Task: Create a project with template Project Timeline with name Transcend with privacy Public and in the team Recorders . Create three sections in the project as To-Do, Doing and Done.
Action: Mouse moved to (58, 47)
Screenshot: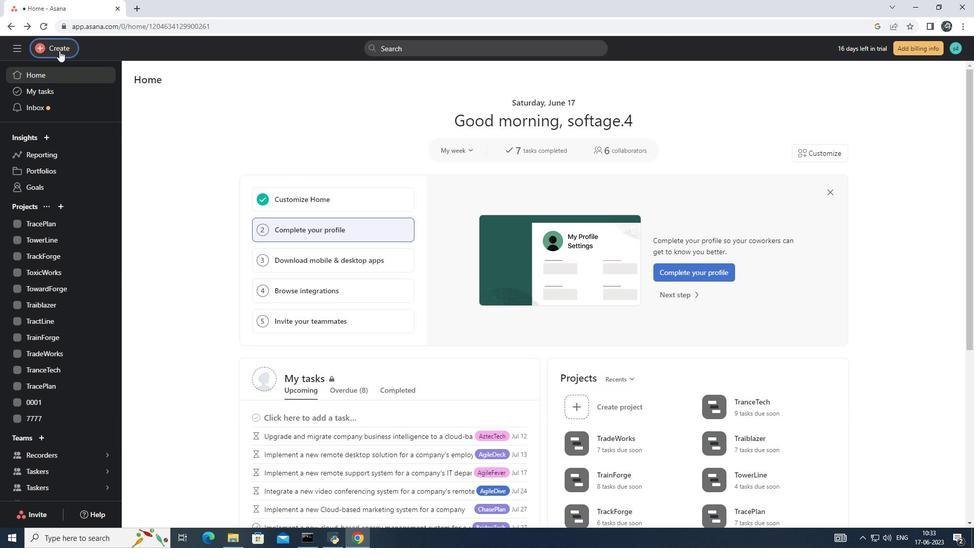 
Action: Mouse pressed left at (58, 47)
Screenshot: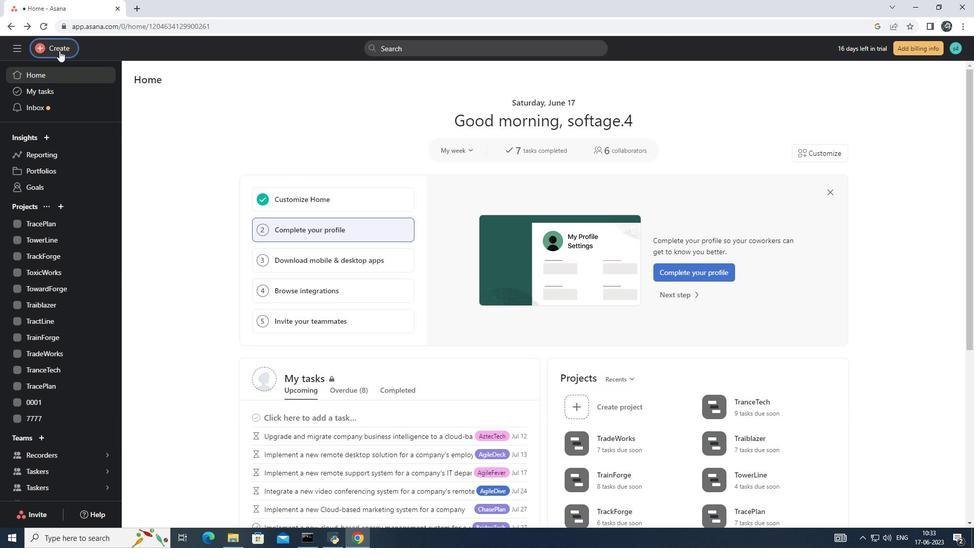 
Action: Mouse moved to (117, 68)
Screenshot: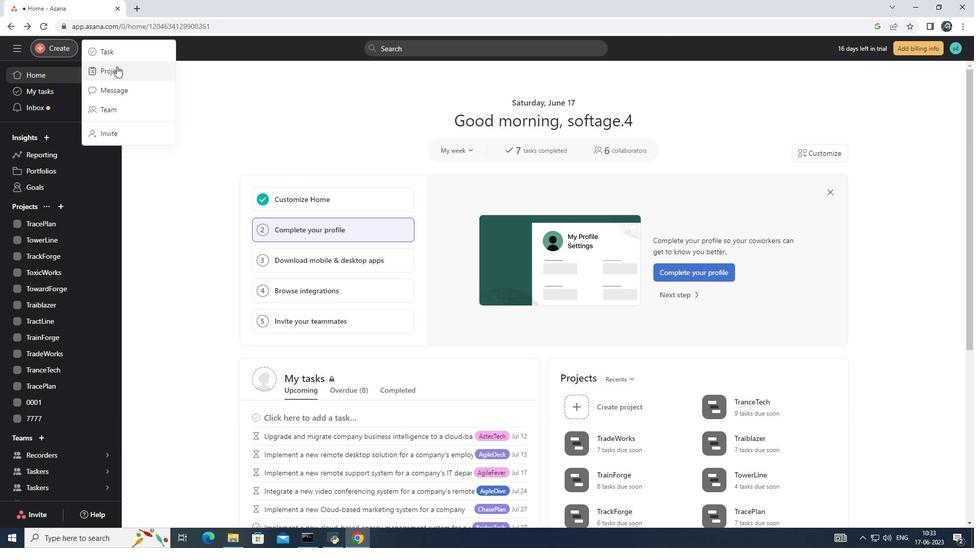 
Action: Mouse pressed left at (117, 68)
Screenshot: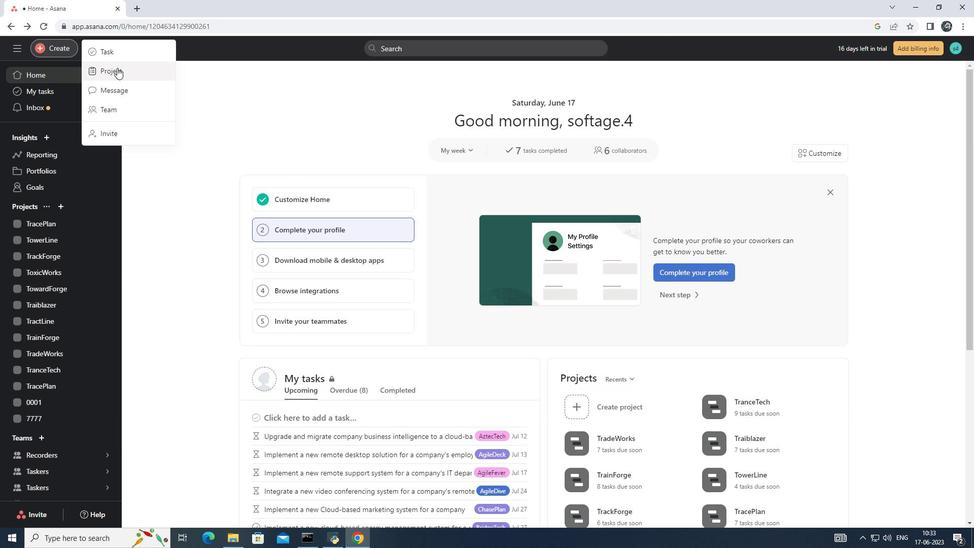 
Action: Mouse moved to (479, 284)
Screenshot: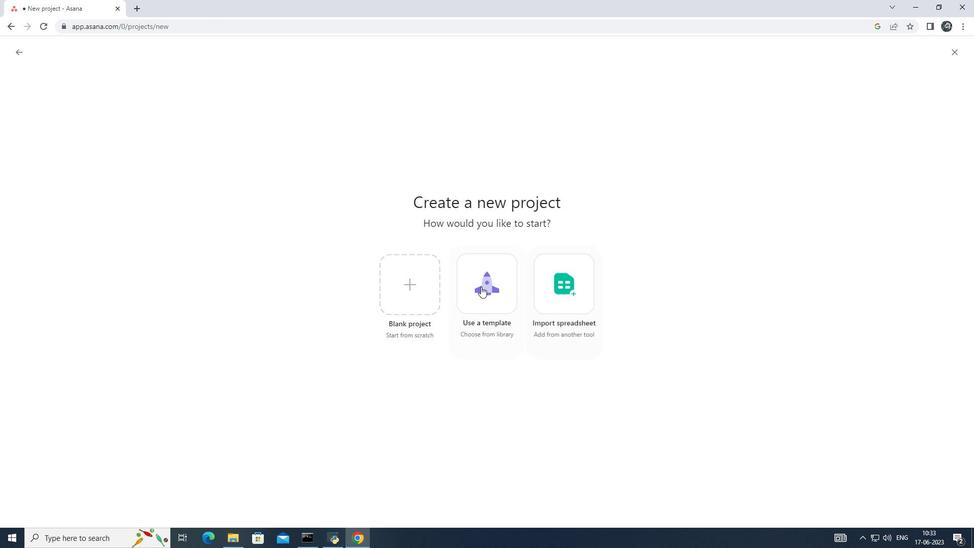 
Action: Mouse pressed left at (479, 284)
Screenshot: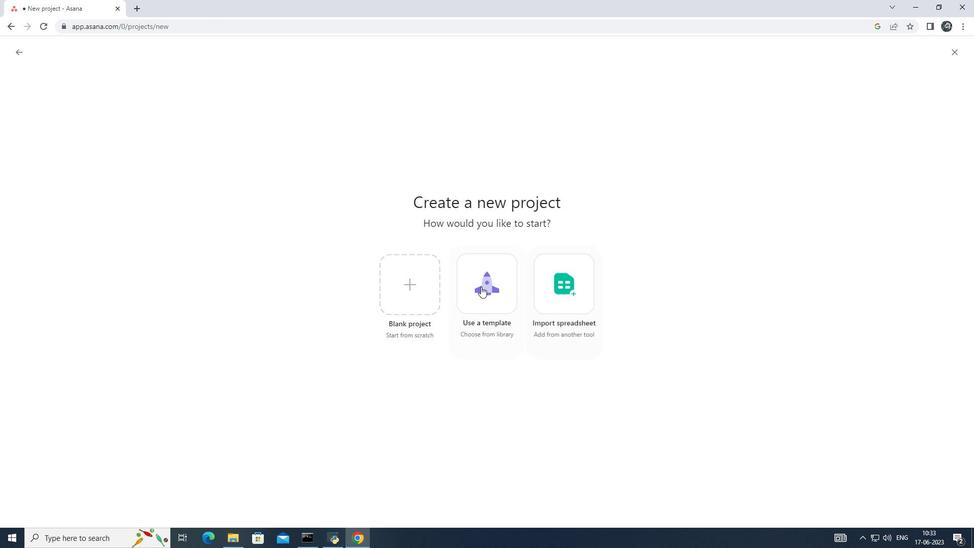 
Action: Mouse moved to (760, 70)
Screenshot: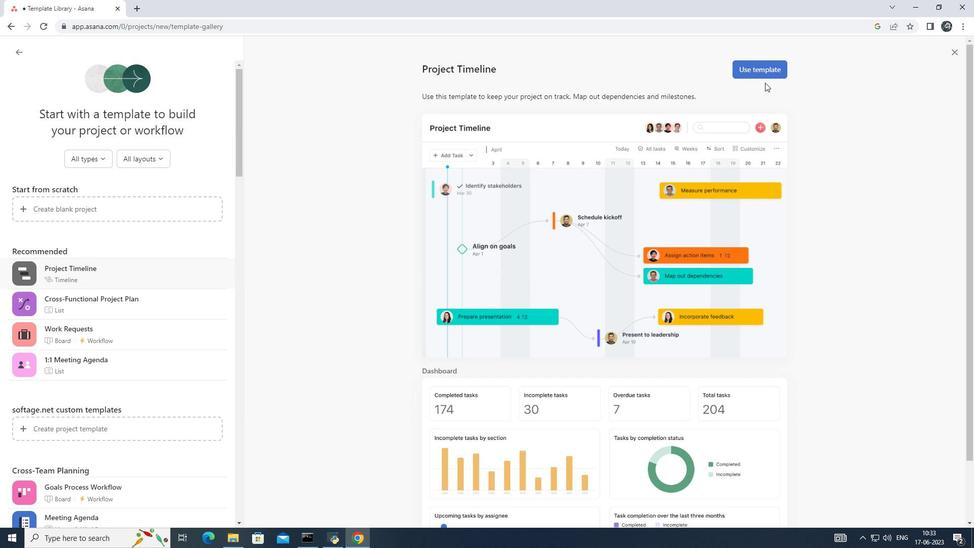 
Action: Mouse pressed left at (760, 70)
Screenshot: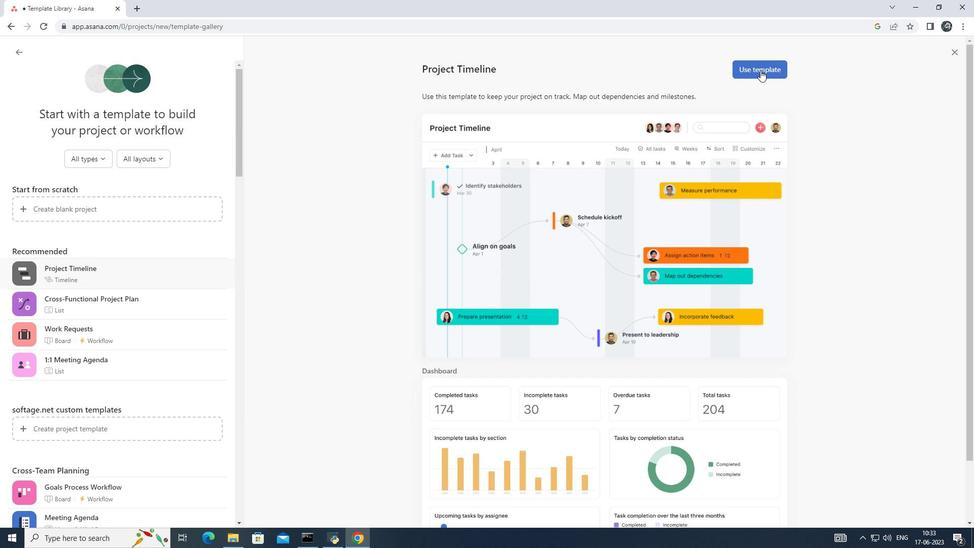 
Action: Mouse moved to (471, 175)
Screenshot: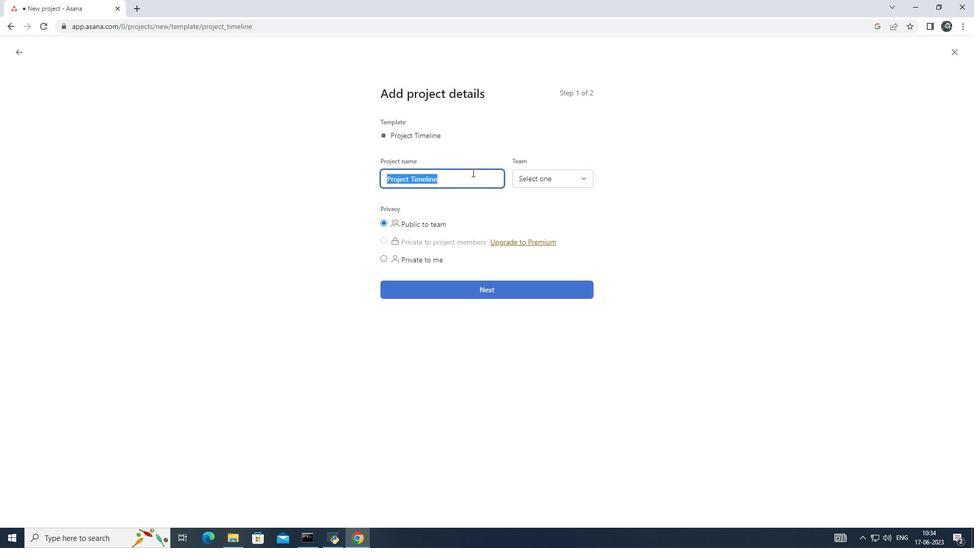 
Action: Mouse pressed left at (471, 175)
Screenshot: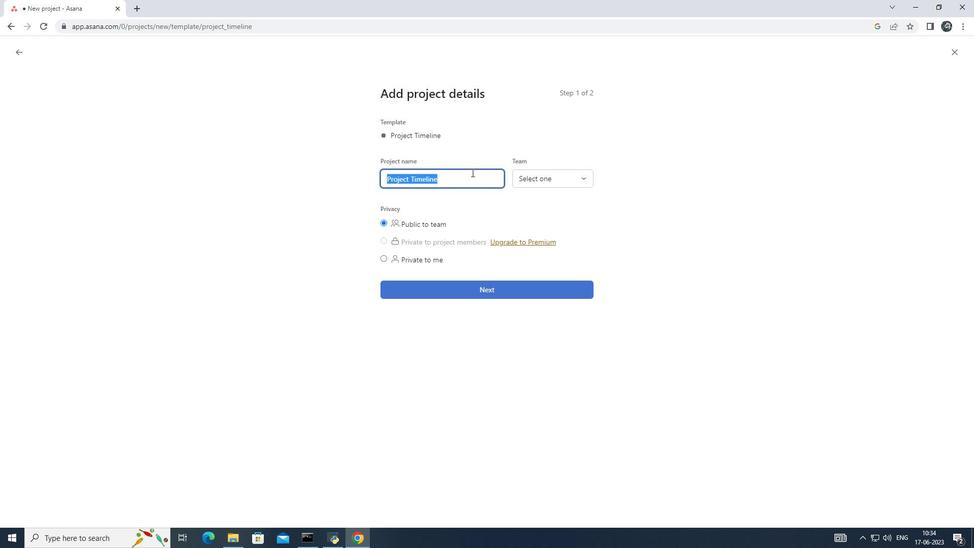 
Action: Mouse moved to (472, 175)
Screenshot: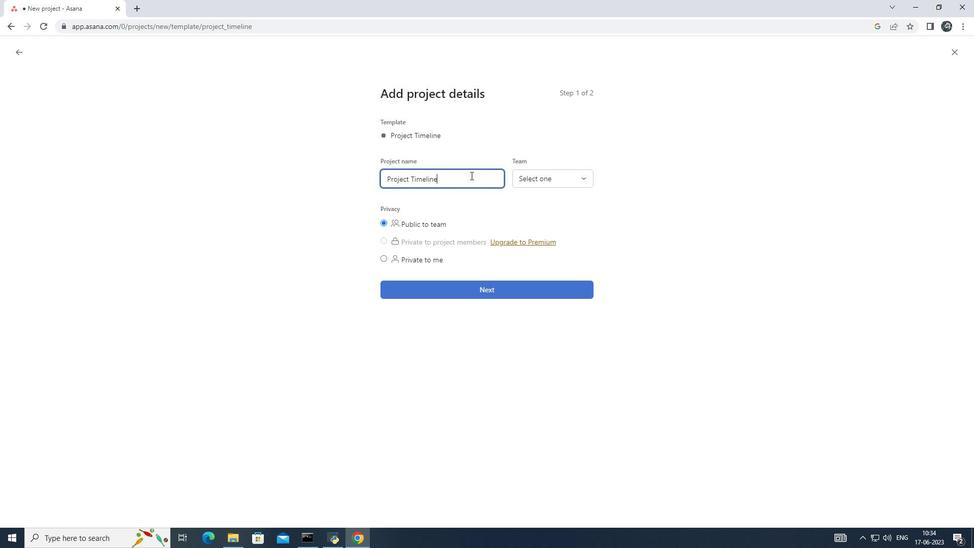 
Action: Key pressed <Key.backspace><Key.backspace><Key.backspace><Key.backspace><Key.backspace><Key.backspace><Key.backspace><Key.backspace><Key.backspace><Key.backspace><Key.backspace><Key.backspace><Key.backspace><Key.backspace><Key.backspace><Key.backspace><Key.backspace><Key.backspace><Key.backspace><Key.backspace><Key.backspace><Key.backspace><Key.backspace><Key.backspace><Key.backspace><Key.backspace><Key.backspace><Key.backspace><Key.backspace><Key.backspace><Key.backspace><Key.shift>Trancend<Key.backspace><Key.backspace><Key.backspace><Key.backspace>scend
Screenshot: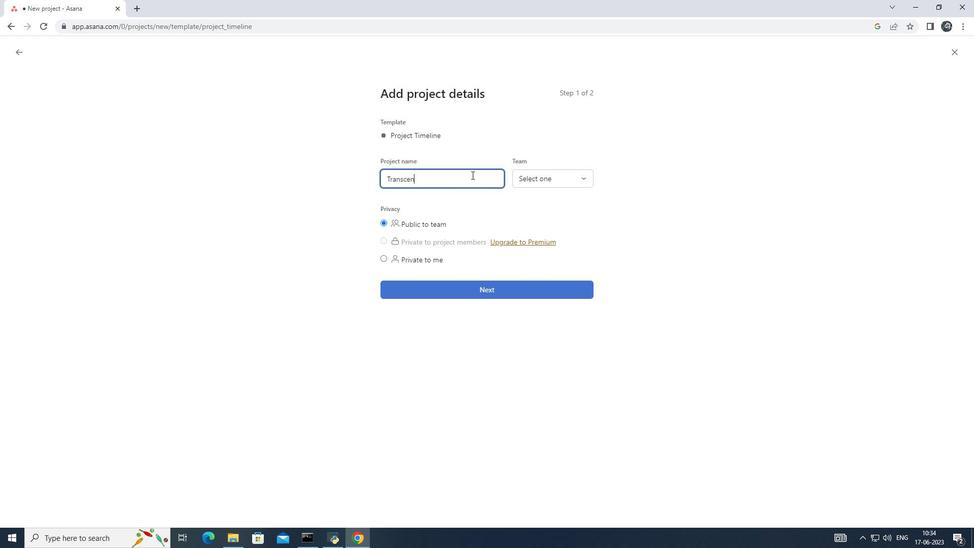 
Action: Mouse moved to (383, 222)
Screenshot: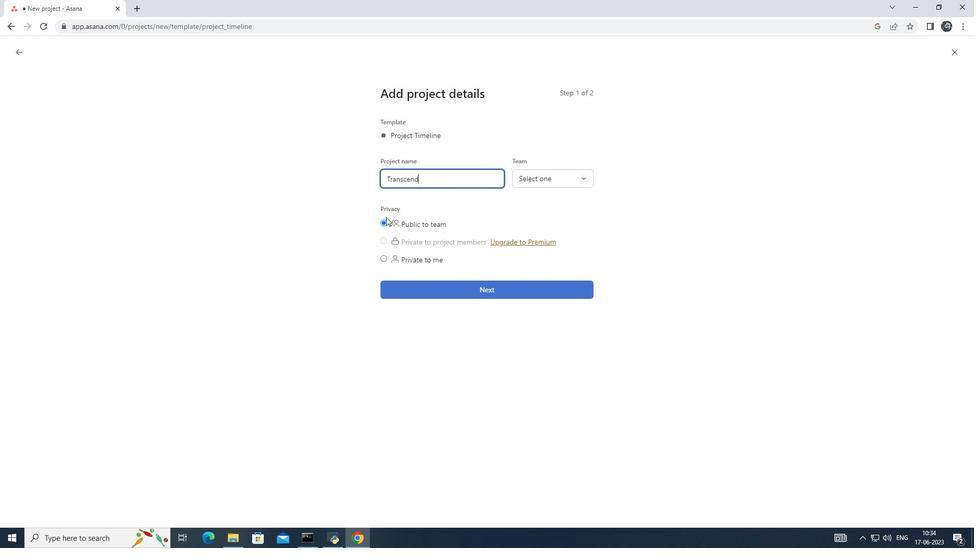 
Action: Mouse pressed left at (383, 222)
Screenshot: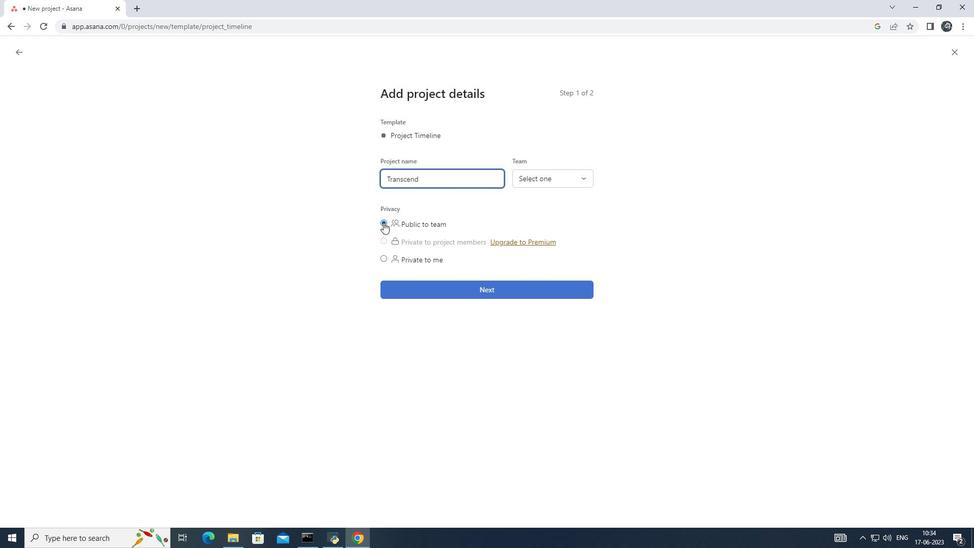 
Action: Mouse moved to (575, 174)
Screenshot: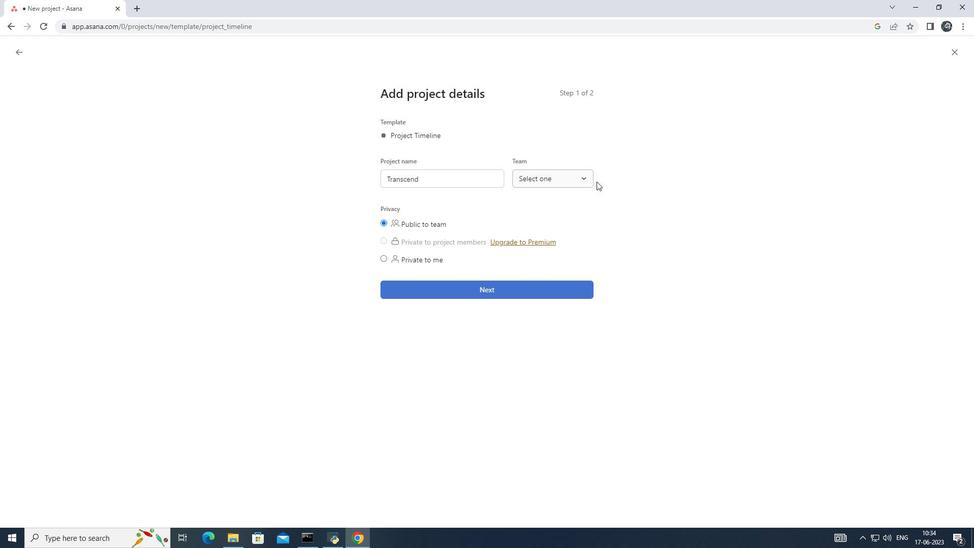 
Action: Mouse pressed left at (575, 174)
Screenshot: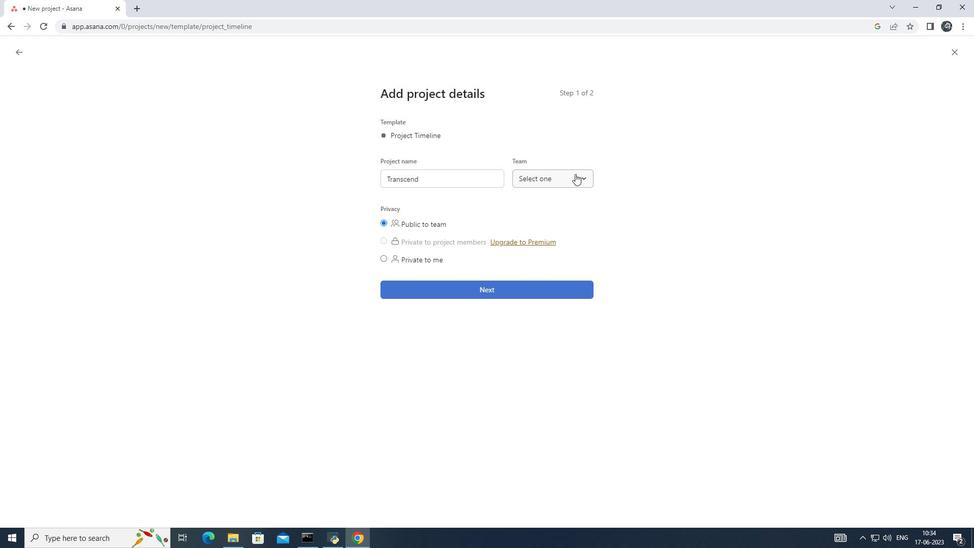 
Action: Mouse moved to (569, 240)
Screenshot: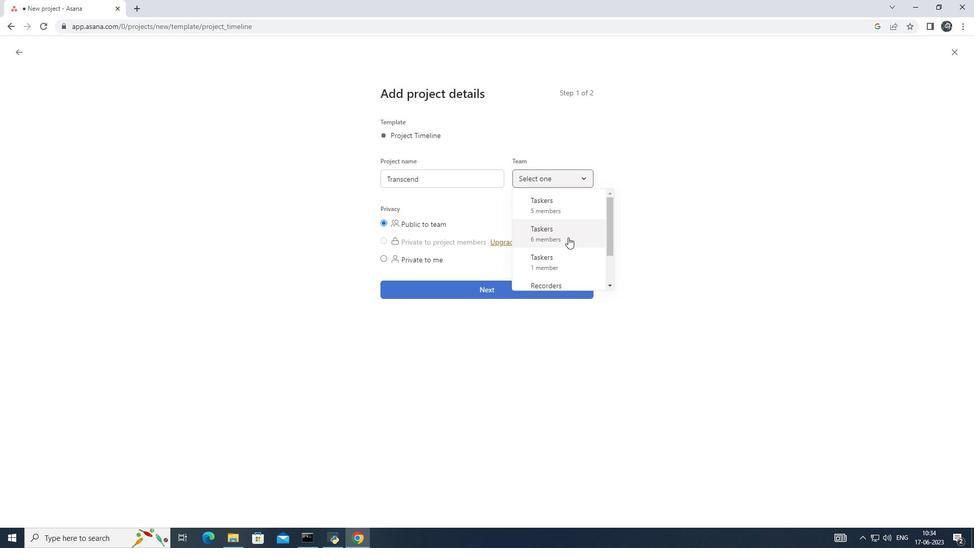 
Action: Mouse scrolled (569, 239) with delta (0, 0)
Screenshot: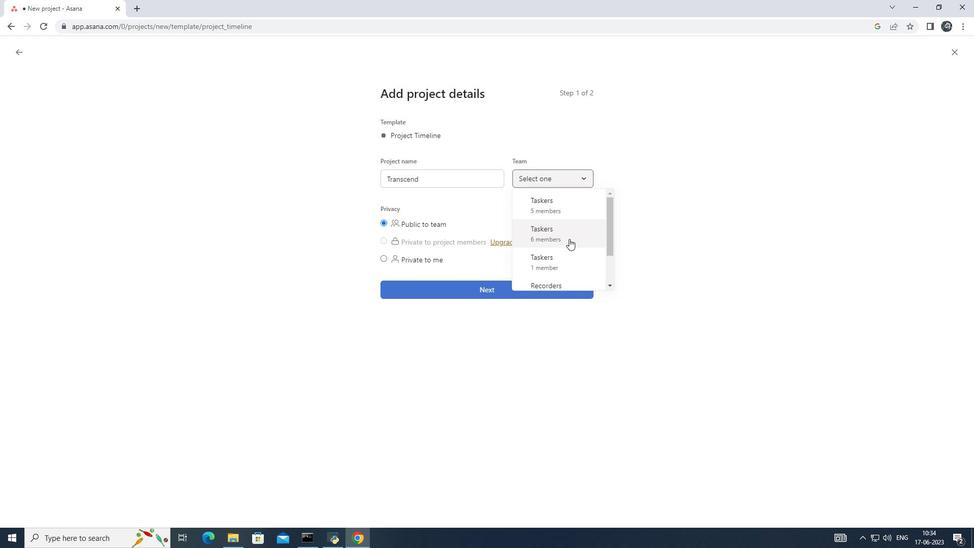 
Action: Mouse scrolled (569, 239) with delta (0, 0)
Screenshot: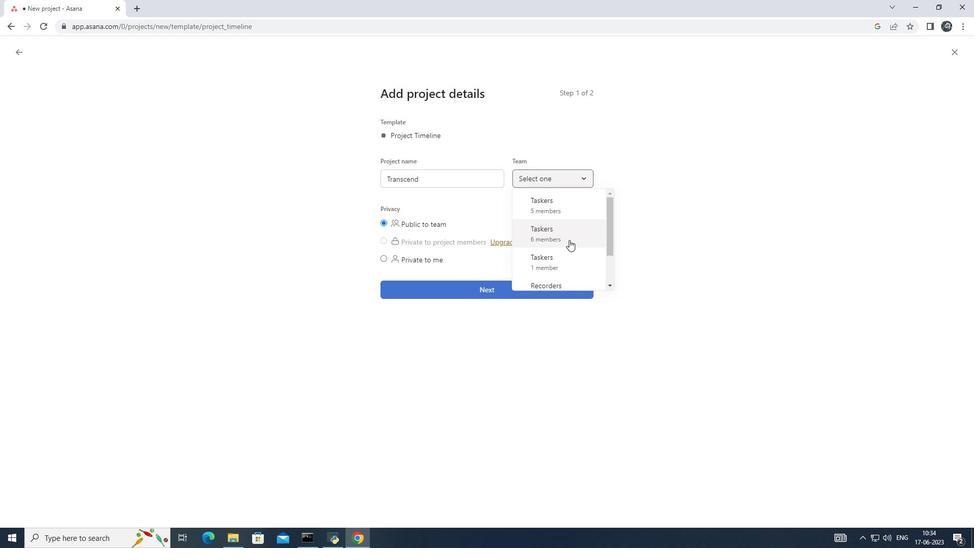 
Action: Mouse moved to (566, 240)
Screenshot: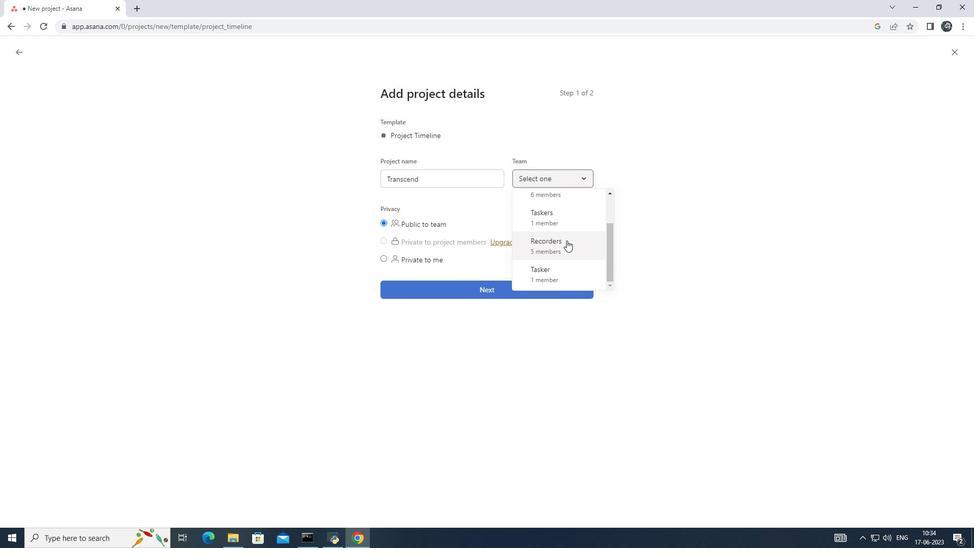 
Action: Mouse pressed left at (566, 240)
Screenshot: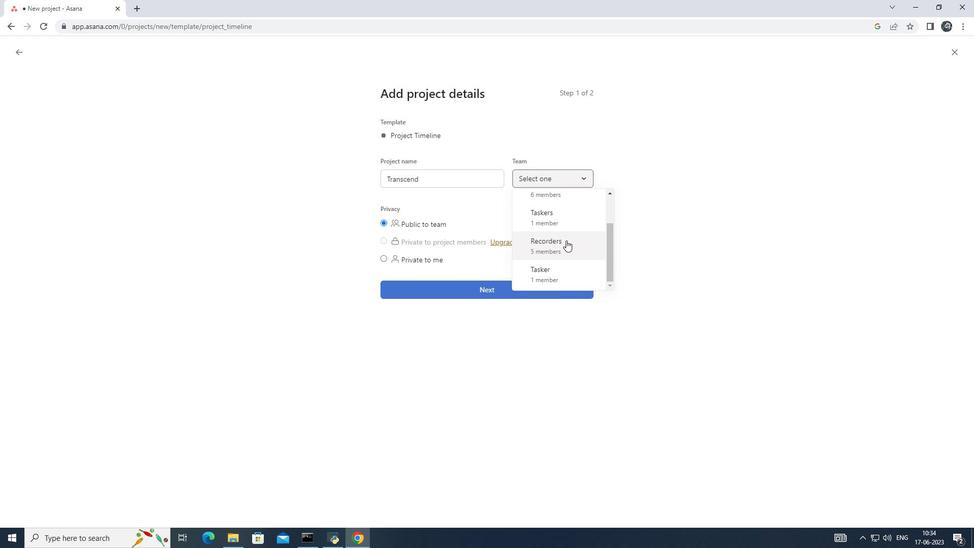 
Action: Mouse moved to (513, 271)
Screenshot: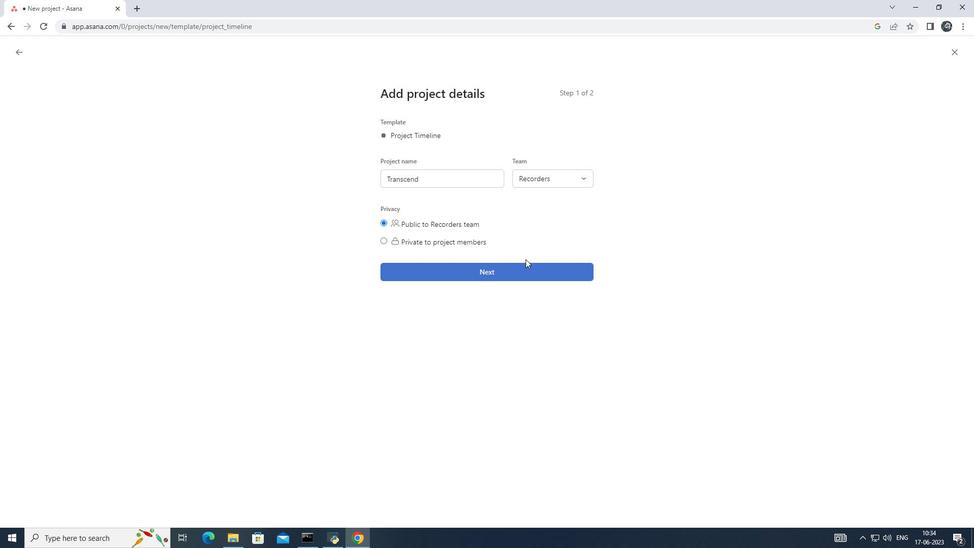 
Action: Mouse pressed left at (513, 271)
Screenshot: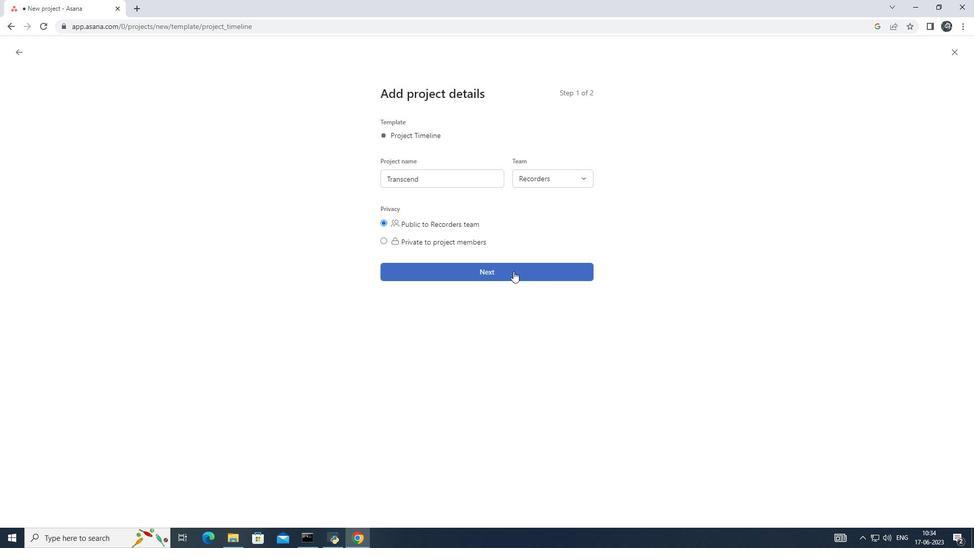 
Action: Mouse moved to (534, 298)
Screenshot: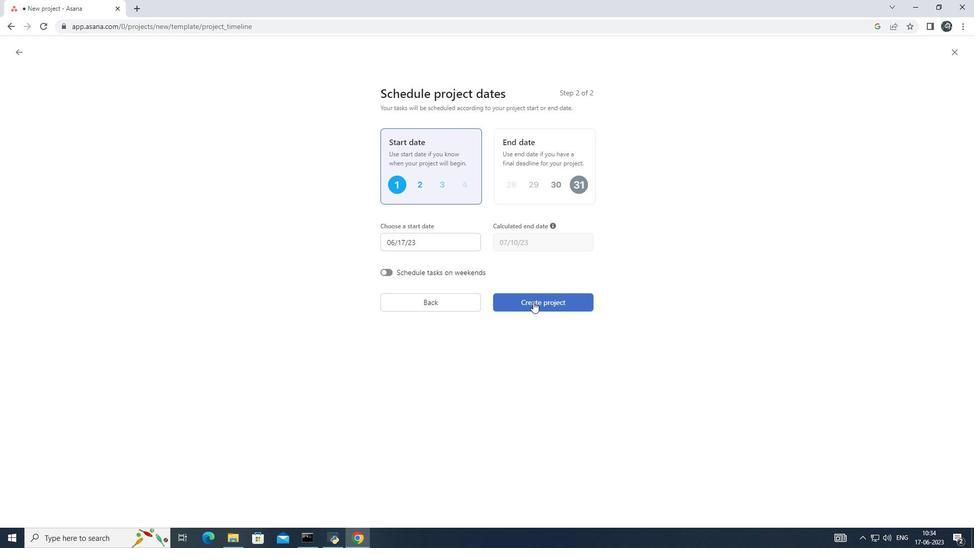 
Action: Mouse pressed left at (534, 298)
Screenshot: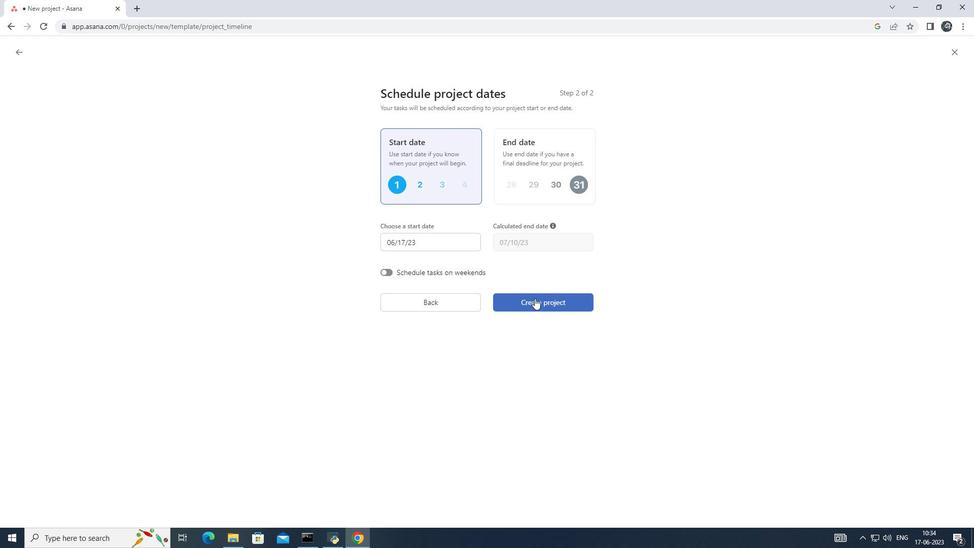 
Action: Mouse moved to (154, 340)
Screenshot: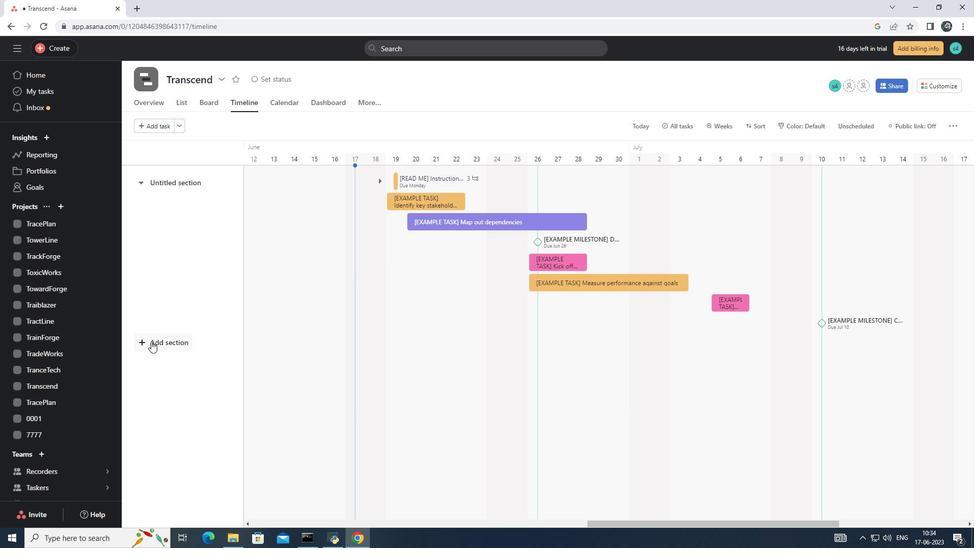 
Action: Mouse pressed left at (154, 340)
Screenshot: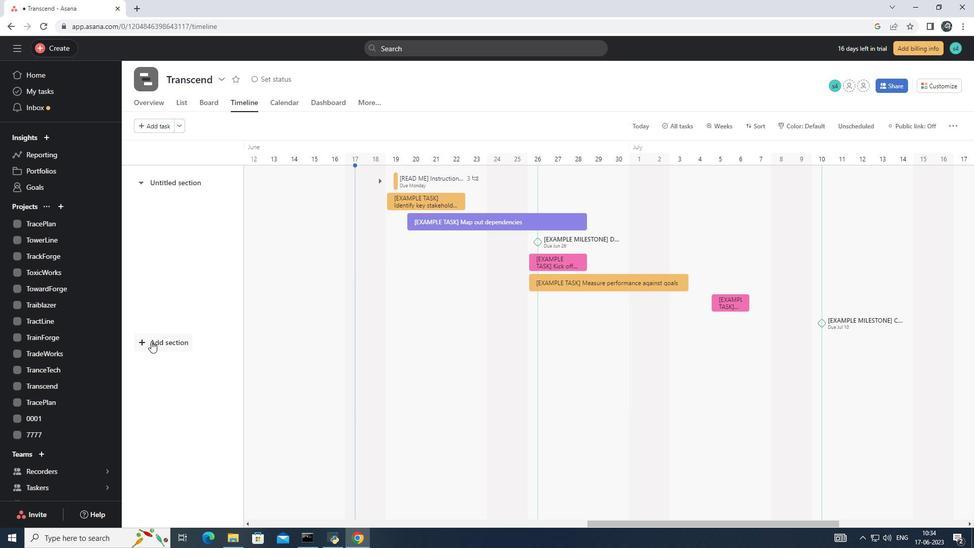 
Action: Mouse moved to (174, 351)
Screenshot: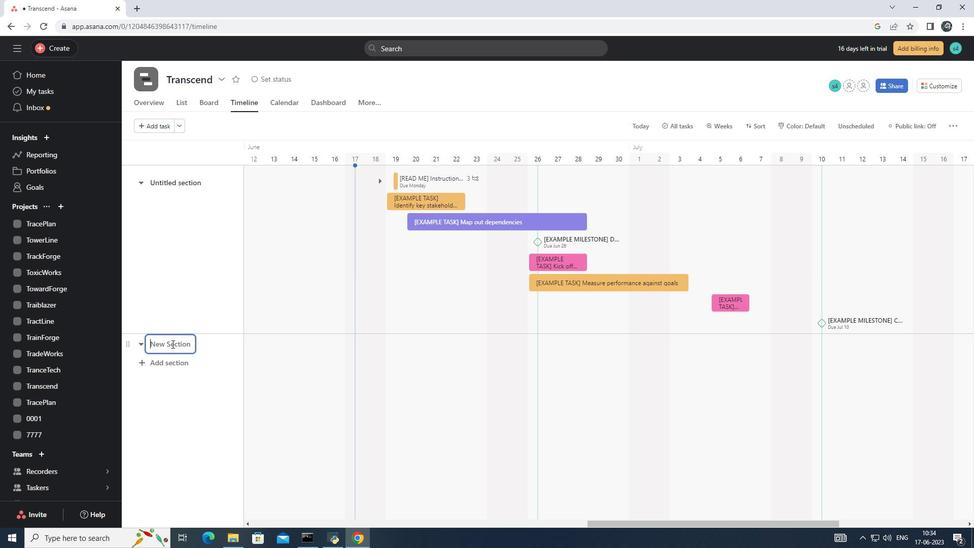 
Action: Key pressed <Key.shift>To<Key.space><Key.shift>Do
Screenshot: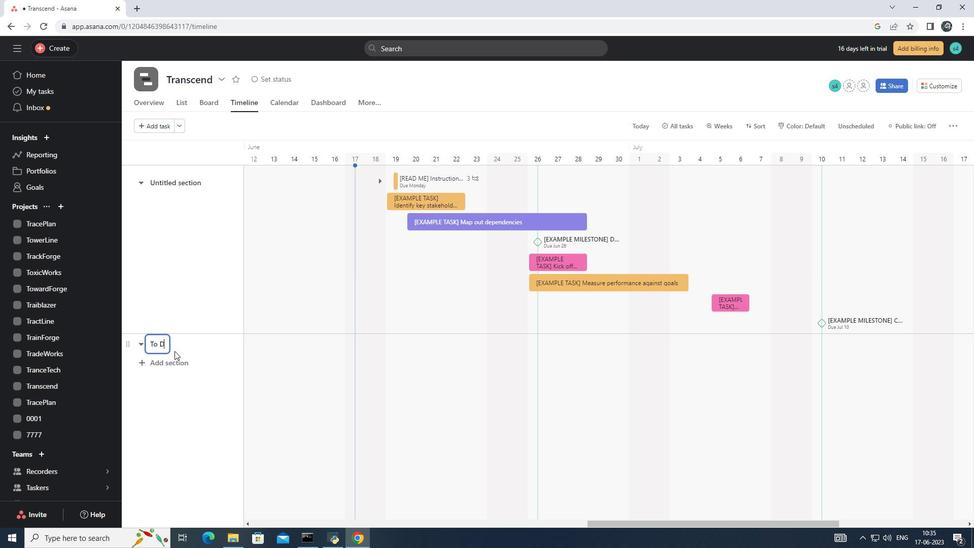 
Action: Mouse moved to (173, 352)
Screenshot: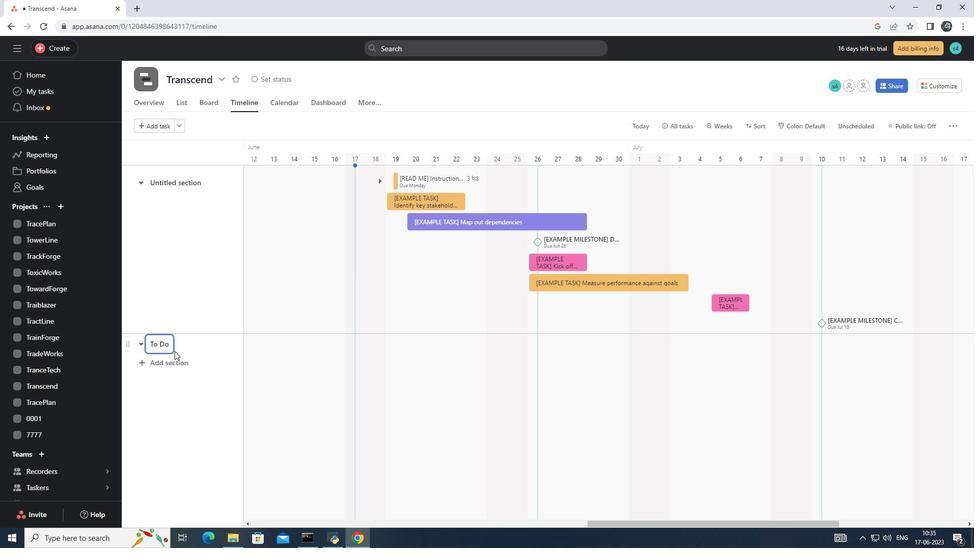 
Action: Key pressed <Key.backspace>
Screenshot: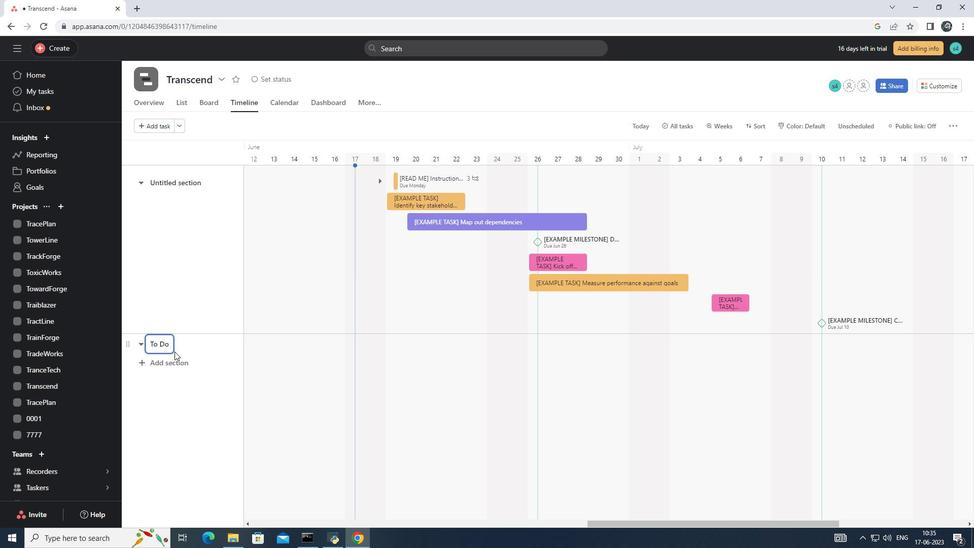 
Action: Mouse moved to (173, 352)
Screenshot: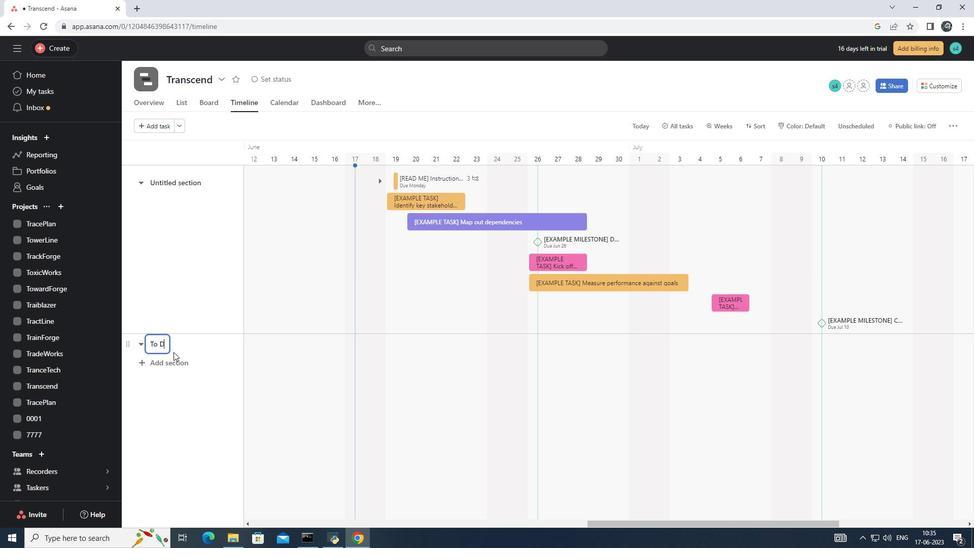 
Action: Key pressed <Key.backspace>
Screenshot: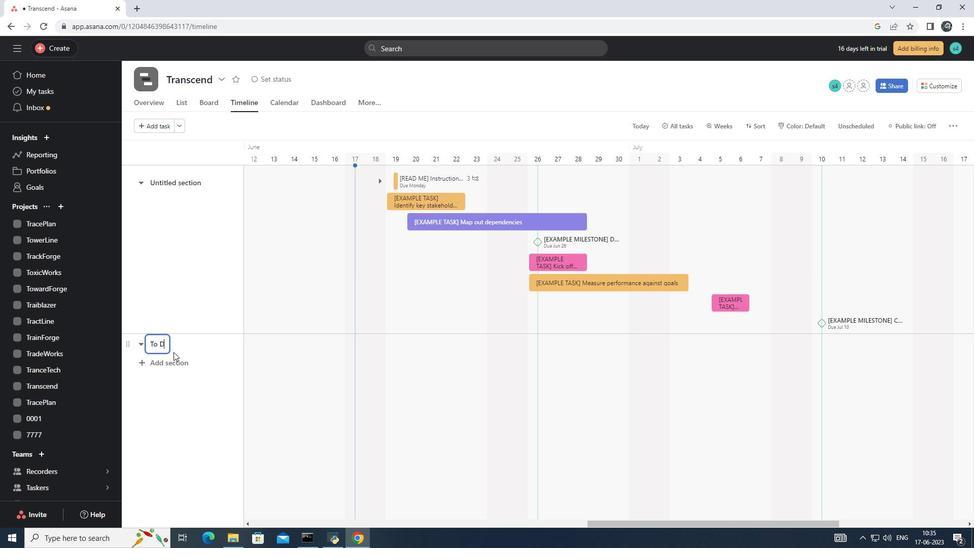 
Action: Mouse moved to (173, 354)
Screenshot: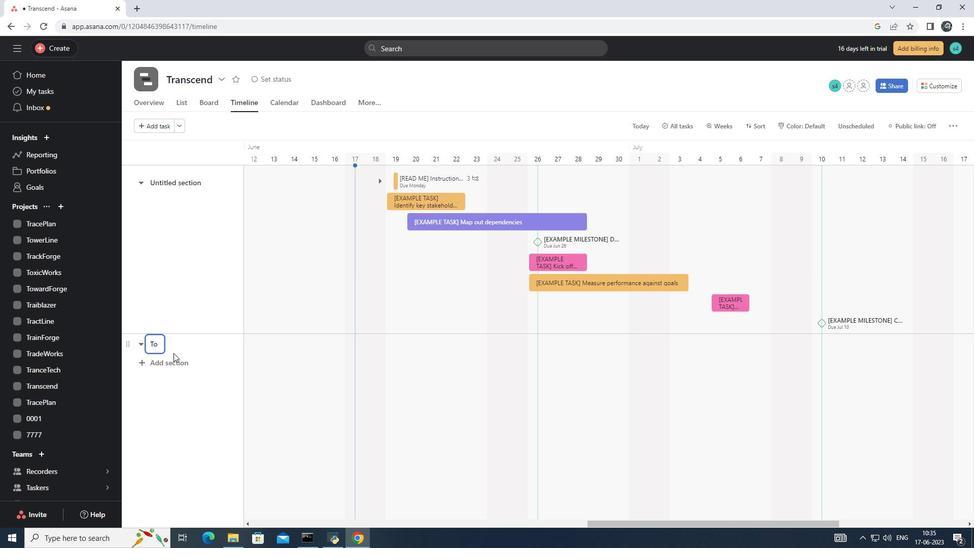 
Action: Key pressed <Key.backspace>-
Screenshot: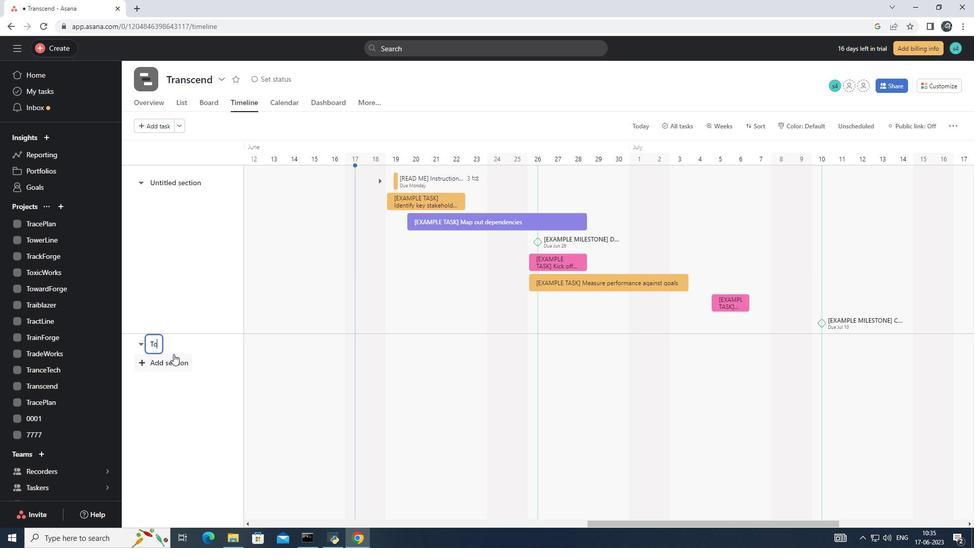 
Action: Mouse moved to (173, 354)
Screenshot: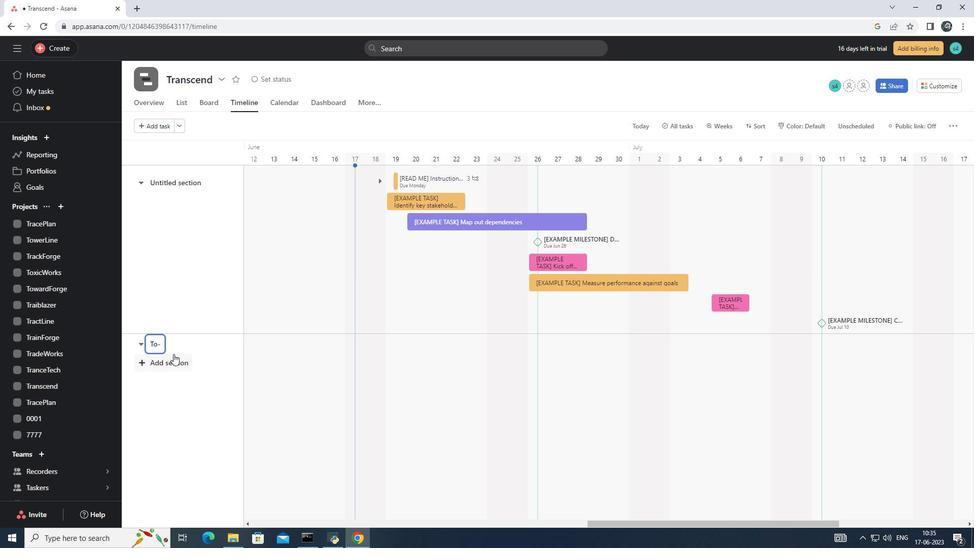 
Action: Key pressed <Key.shift>Do
Screenshot: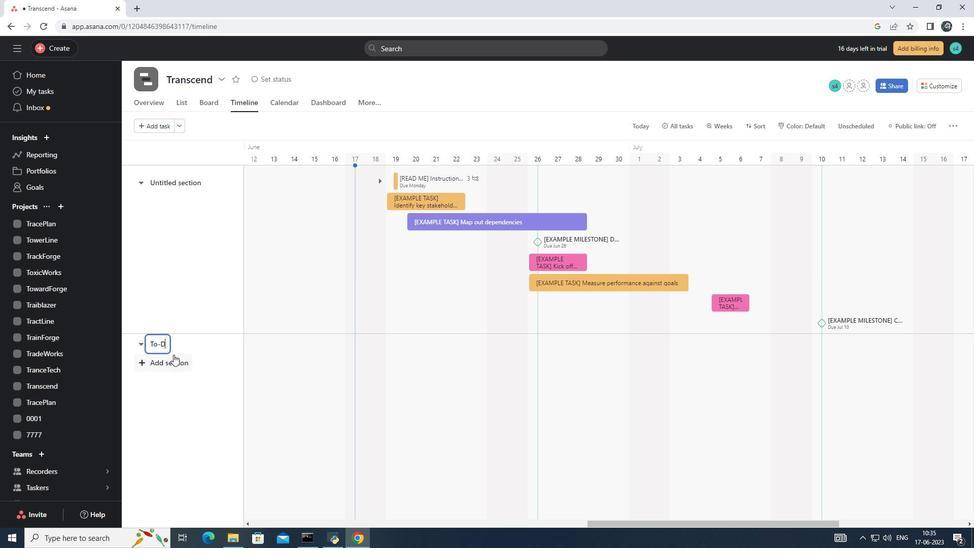 
Action: Mouse moved to (175, 361)
Screenshot: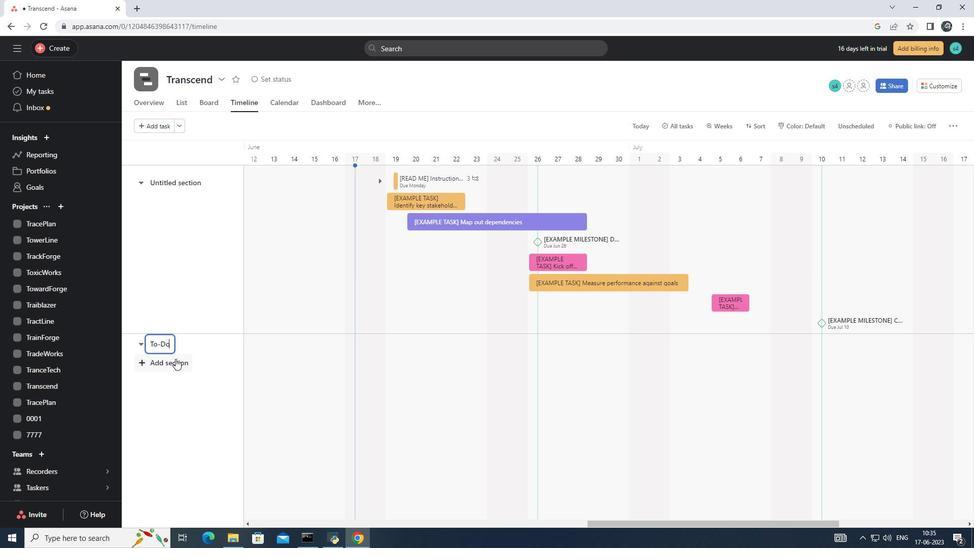 
Action: Mouse pressed left at (175, 361)
Screenshot: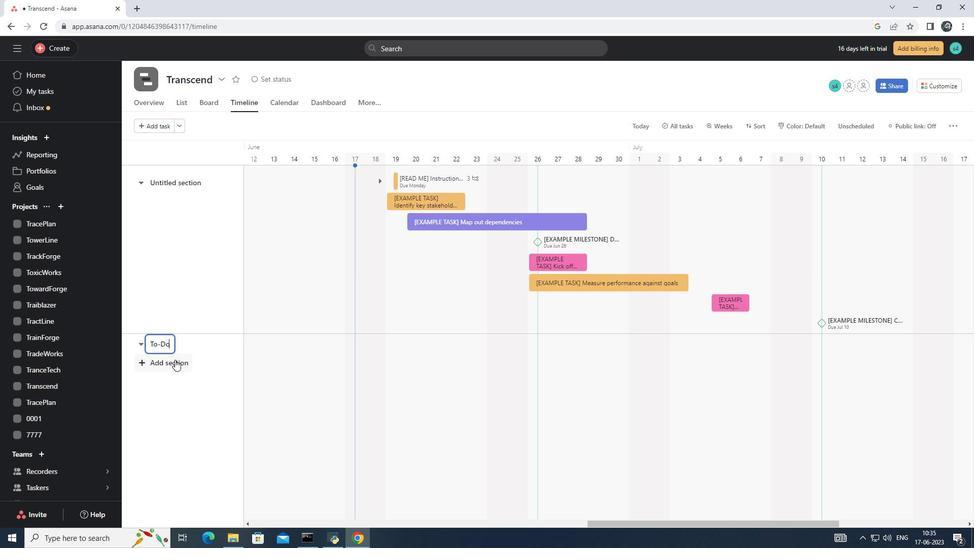 
Action: Key pressed <Key.shift>Doing
Screenshot: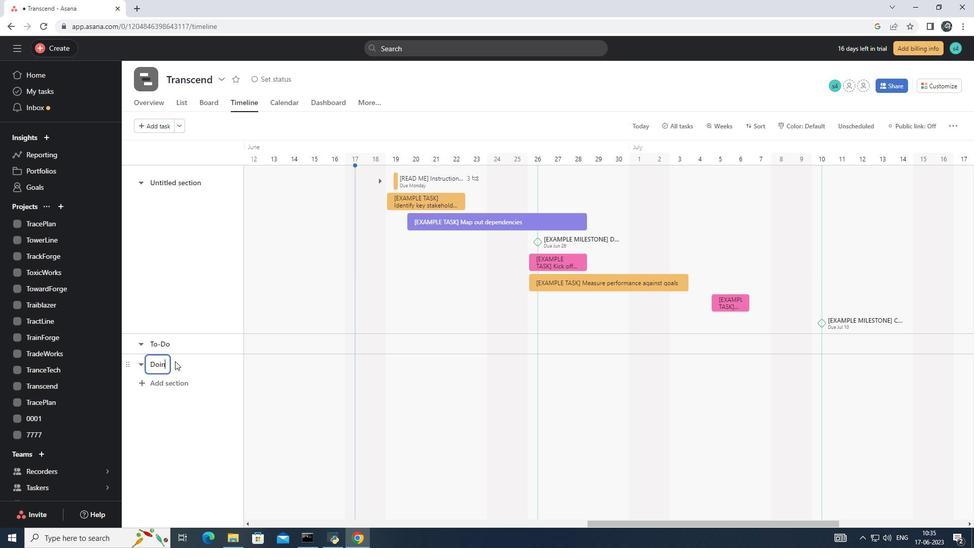 
Action: Mouse moved to (170, 377)
Screenshot: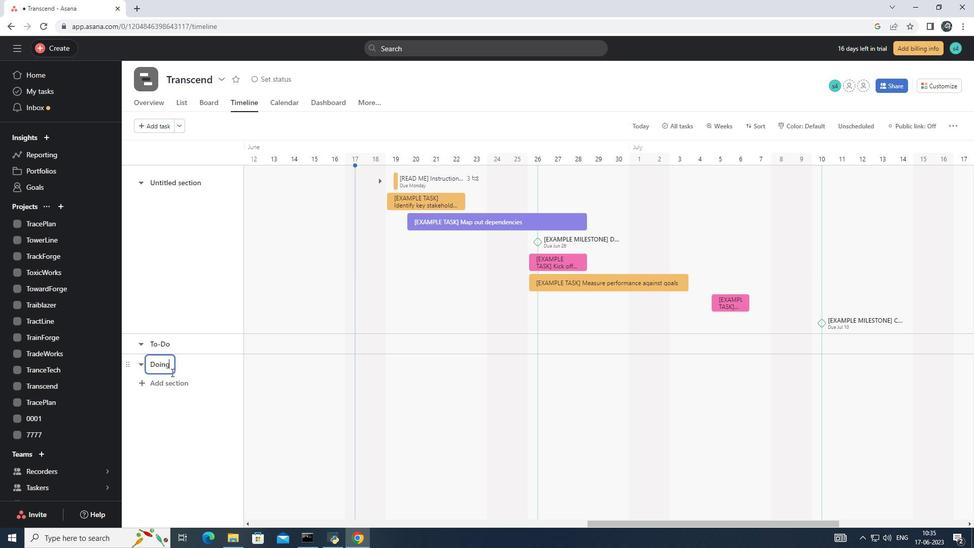 
Action: Mouse pressed left at (170, 377)
Screenshot: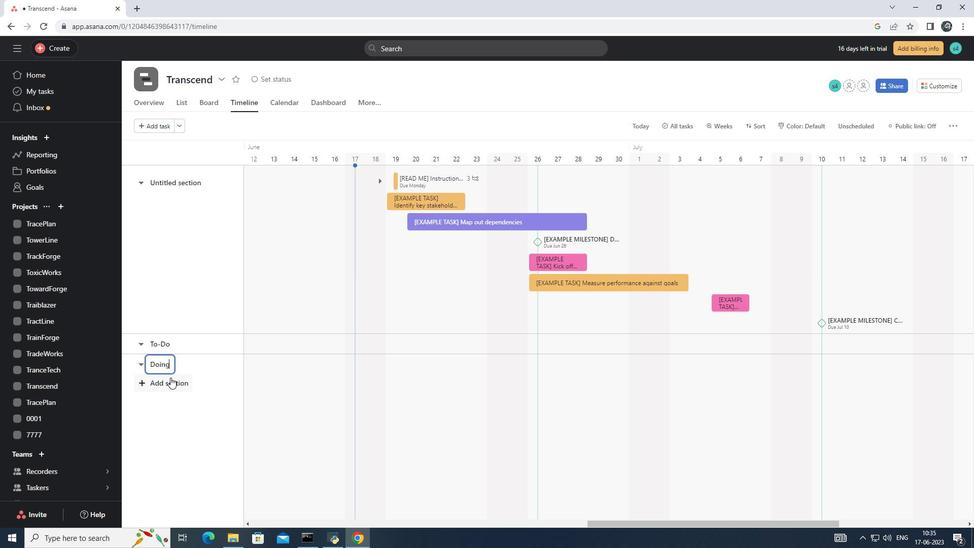 
Action: Mouse moved to (170, 378)
Screenshot: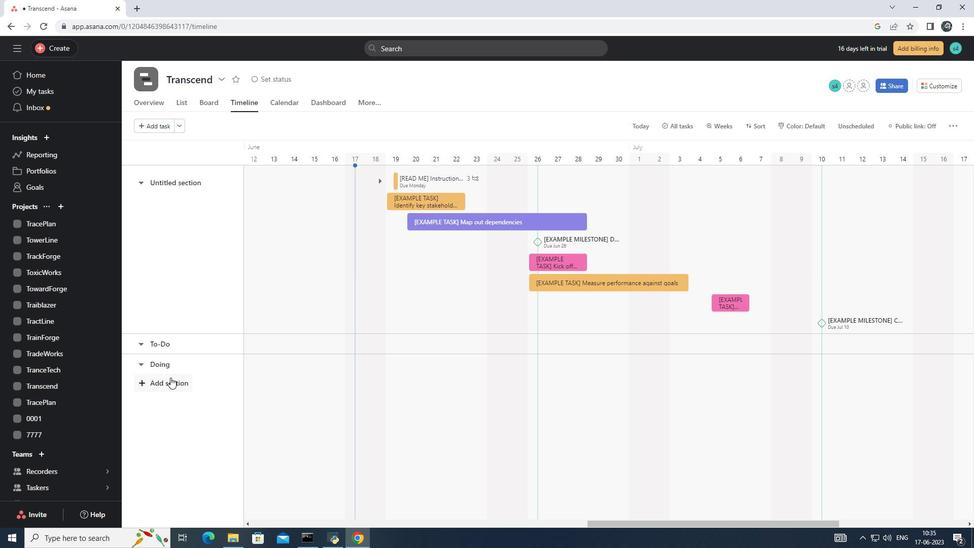 
Action: Key pressed <Key.shift>Done
Screenshot: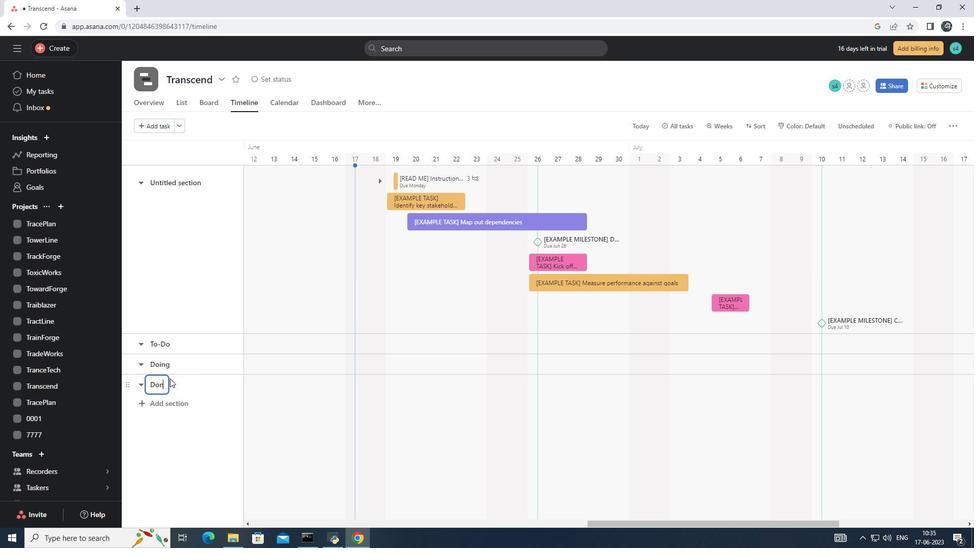 
Action: Mouse moved to (198, 363)
Screenshot: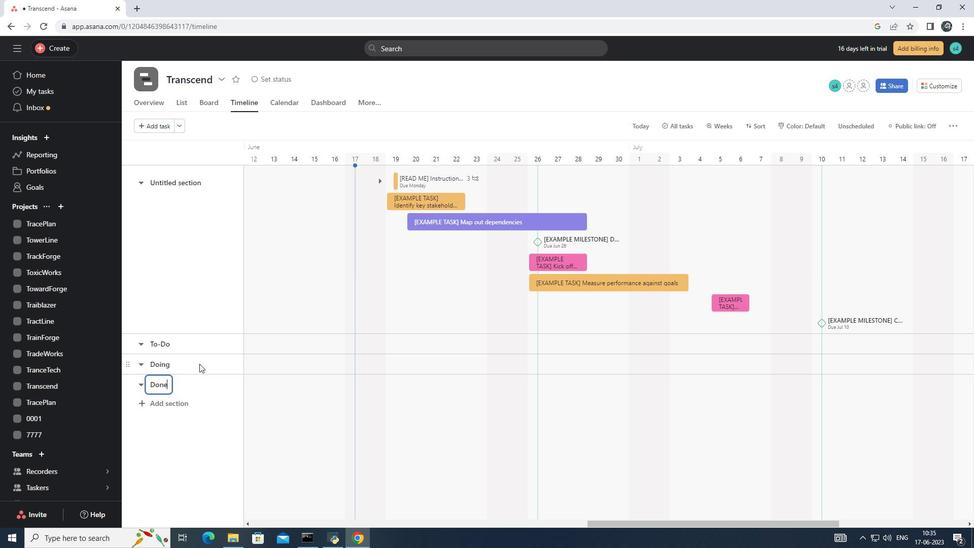 
Action: Key pressed <Key.enter>
Screenshot: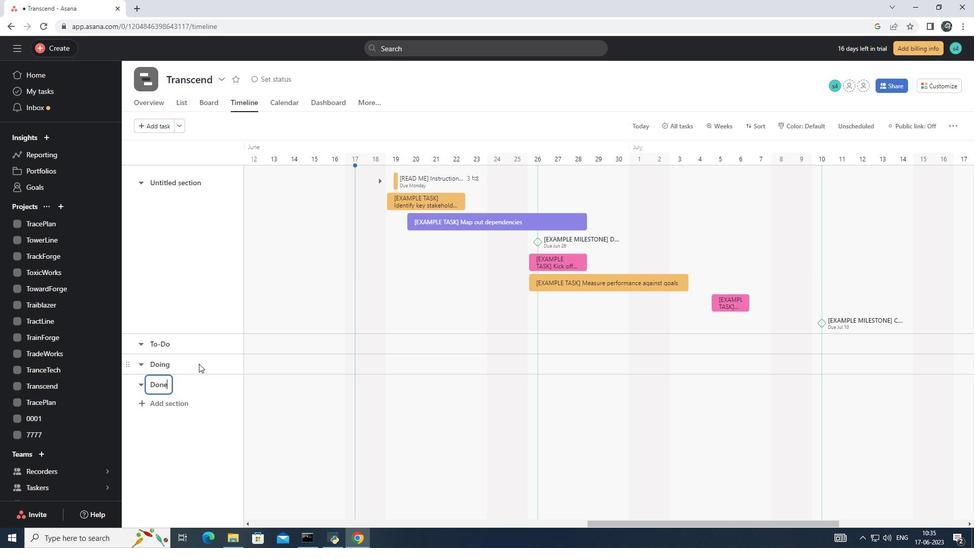 
